 Task: Create a rule from the Recommended list, Task Added to this Project -> add SubTasks in the project AgileFrame with SubTasks Gather and Analyse Requirements , Design and Implement Solution , System Test and UAT , Release to Production / Go Live
Action: Mouse moved to (578, 348)
Screenshot: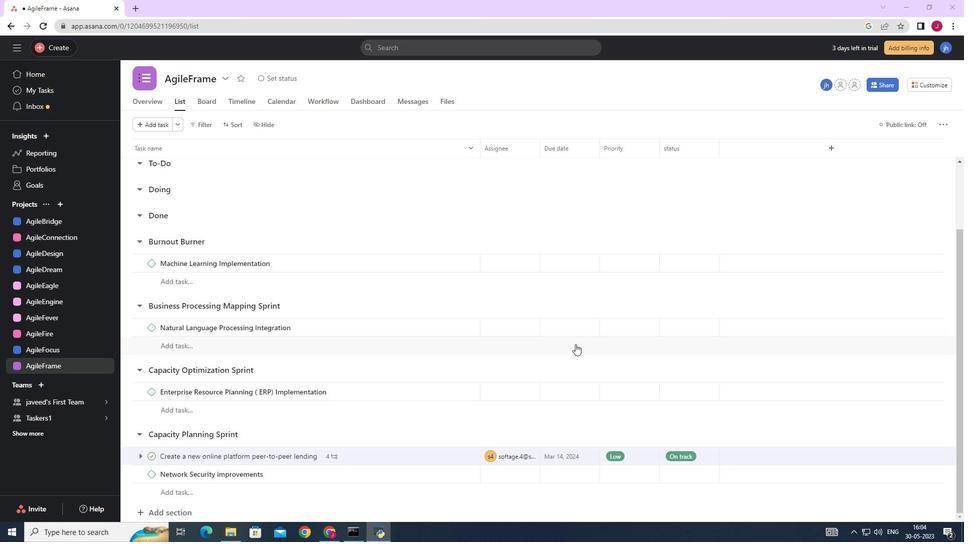 
Action: Mouse scrolled (578, 348) with delta (0, 0)
Screenshot: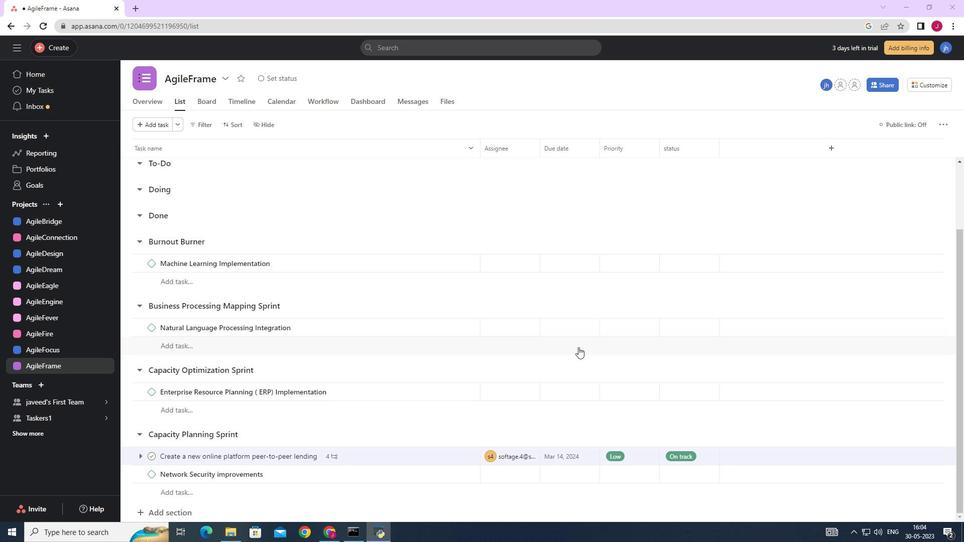 
Action: Mouse scrolled (578, 348) with delta (0, 0)
Screenshot: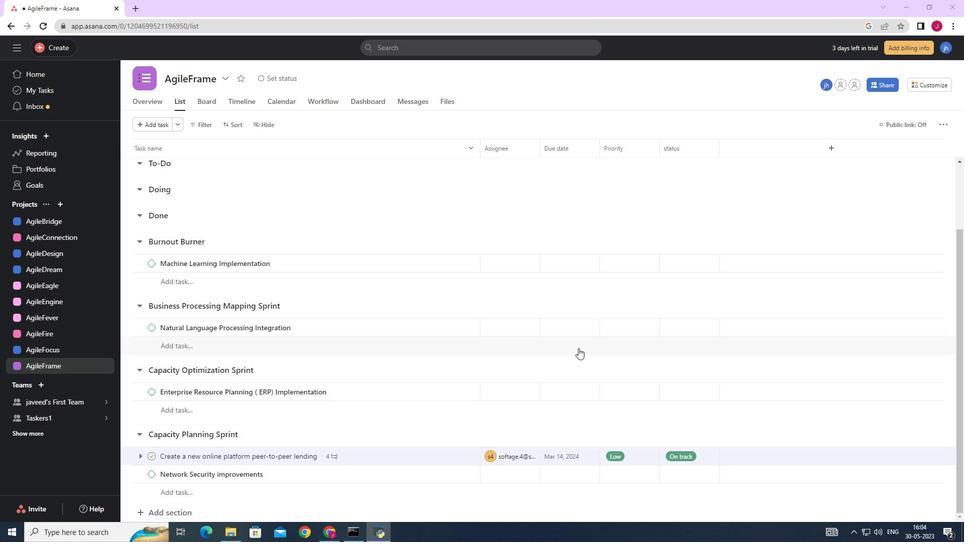 
Action: Mouse moved to (478, 333)
Screenshot: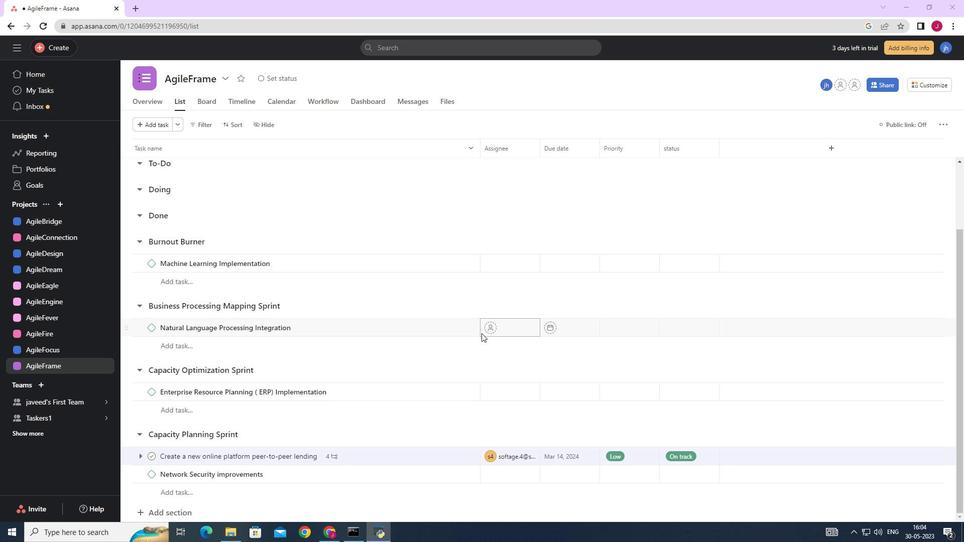 
Action: Mouse scrolled (478, 333) with delta (0, 0)
Screenshot: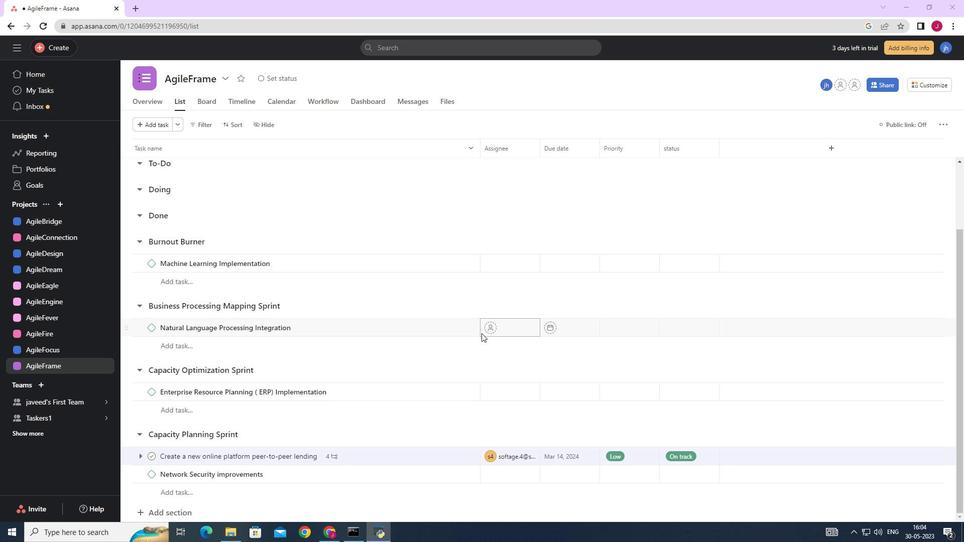 
Action: Mouse scrolled (478, 333) with delta (0, 0)
Screenshot: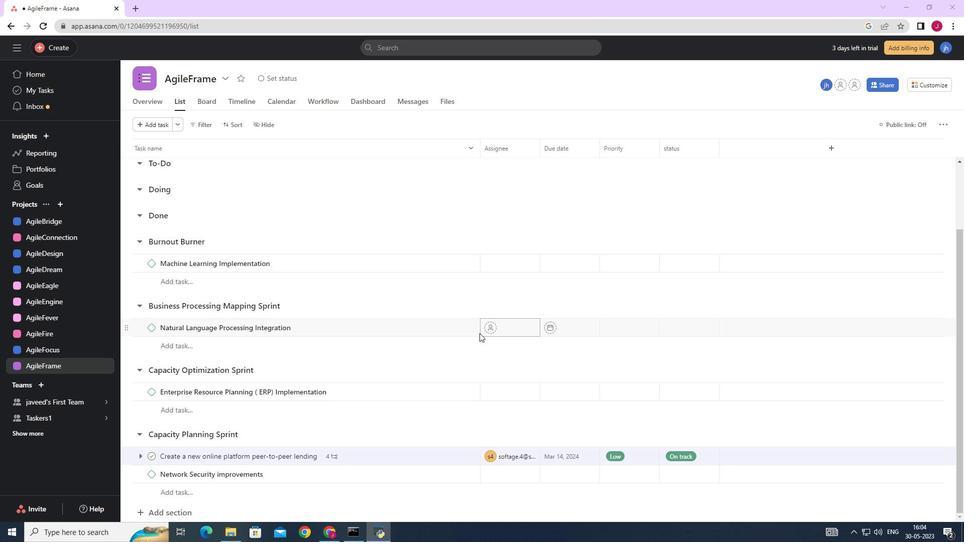 
Action: Mouse moved to (478, 333)
Screenshot: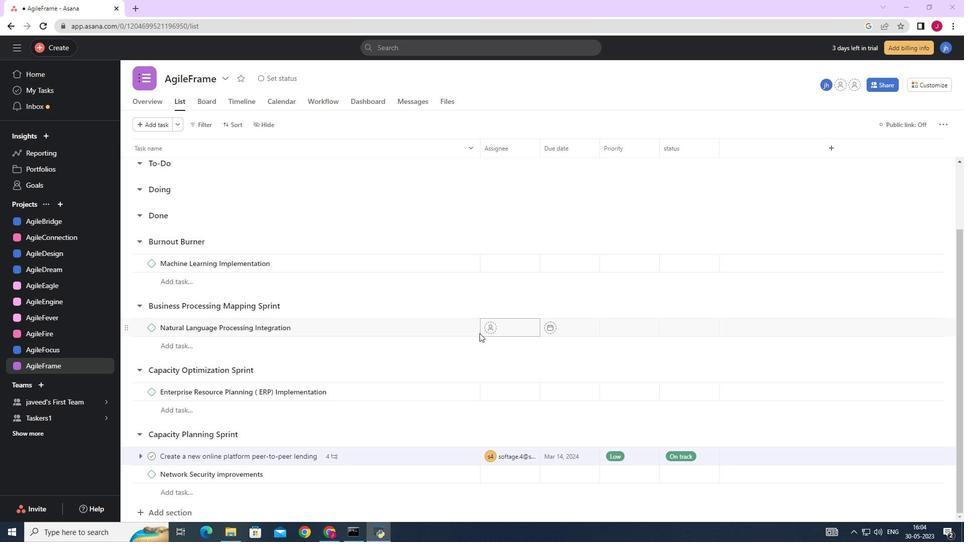 
Action: Mouse scrolled (478, 333) with delta (0, 0)
Screenshot: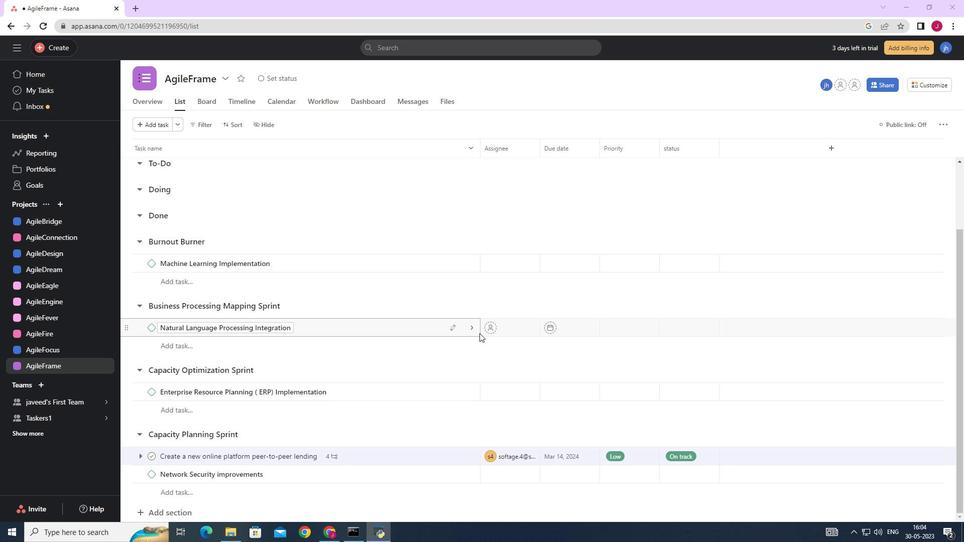 
Action: Mouse moved to (478, 334)
Screenshot: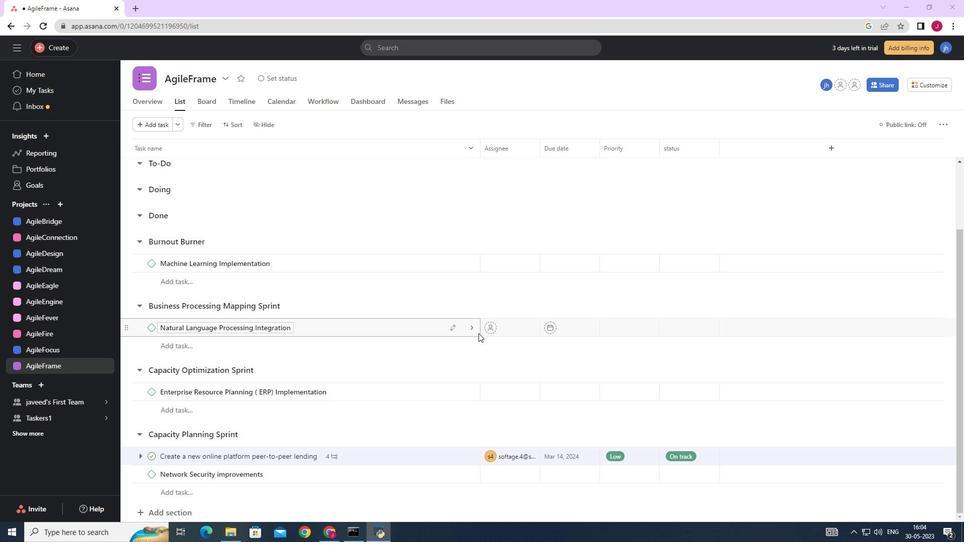
Action: Mouse scrolled (478, 334) with delta (0, 0)
Screenshot: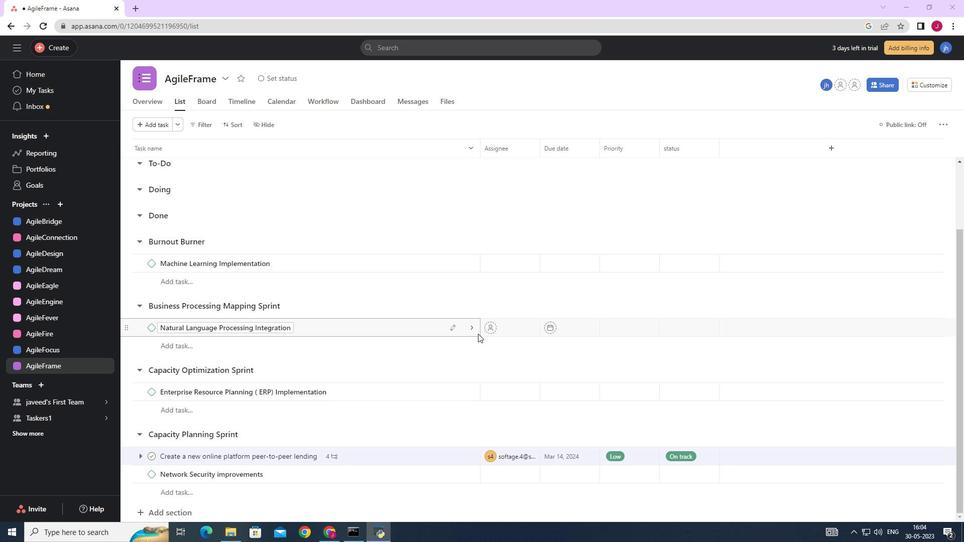 
Action: Mouse scrolled (478, 334) with delta (0, 0)
Screenshot: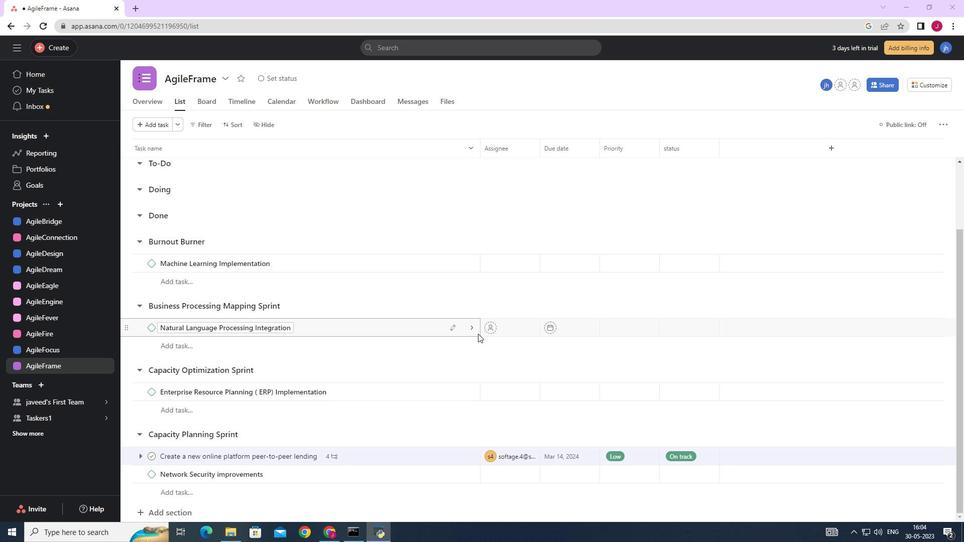 
Action: Mouse scrolled (478, 334) with delta (0, 0)
Screenshot: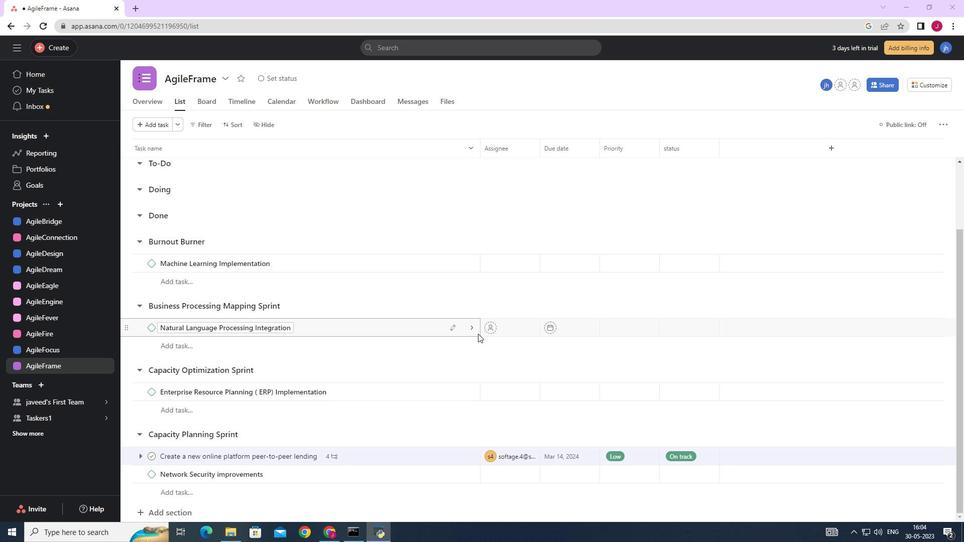 
Action: Mouse scrolled (478, 334) with delta (0, 0)
Screenshot: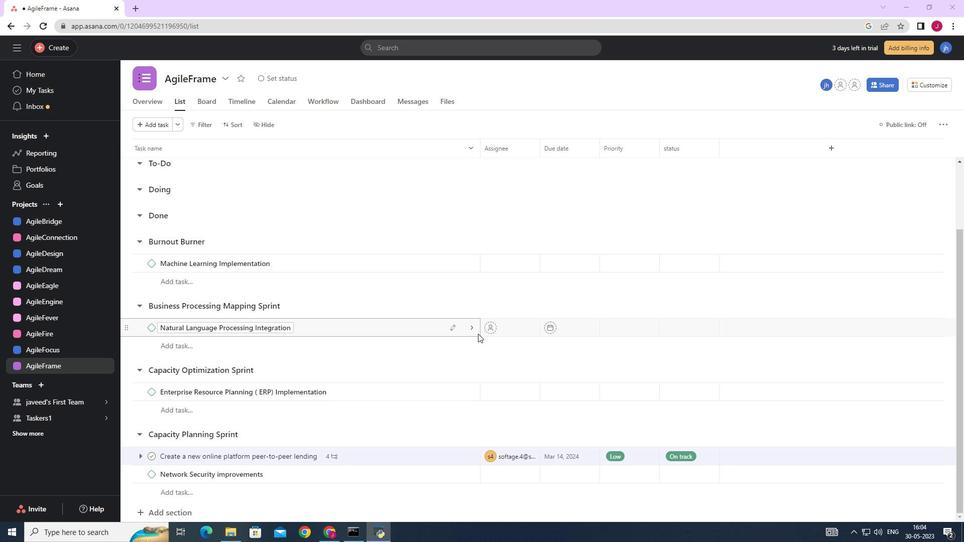 
Action: Mouse moved to (929, 88)
Screenshot: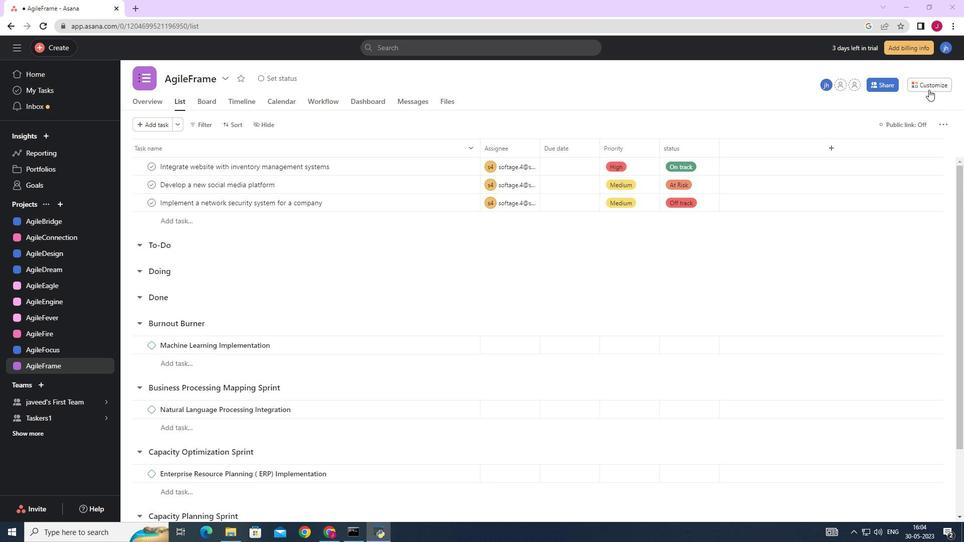 
Action: Mouse pressed left at (929, 88)
Screenshot: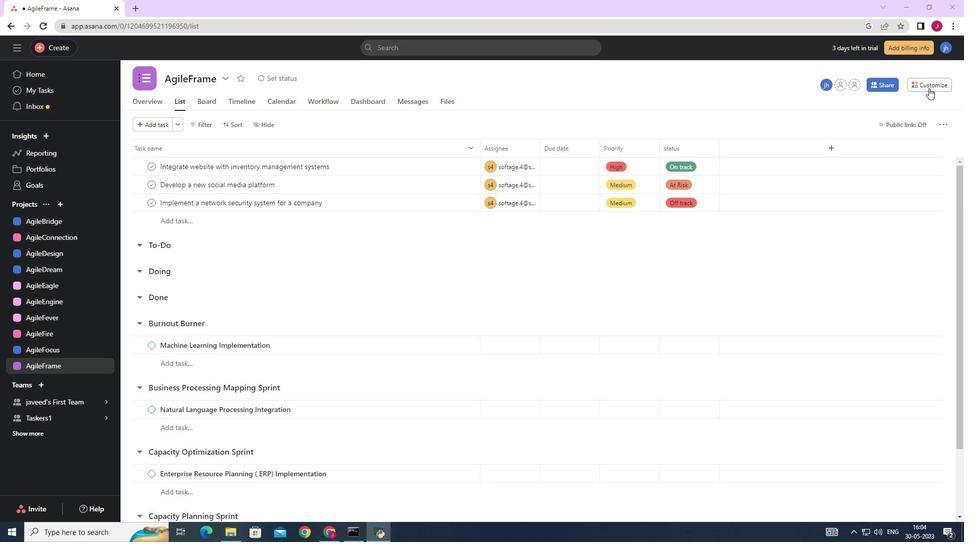 
Action: Mouse moved to (751, 216)
Screenshot: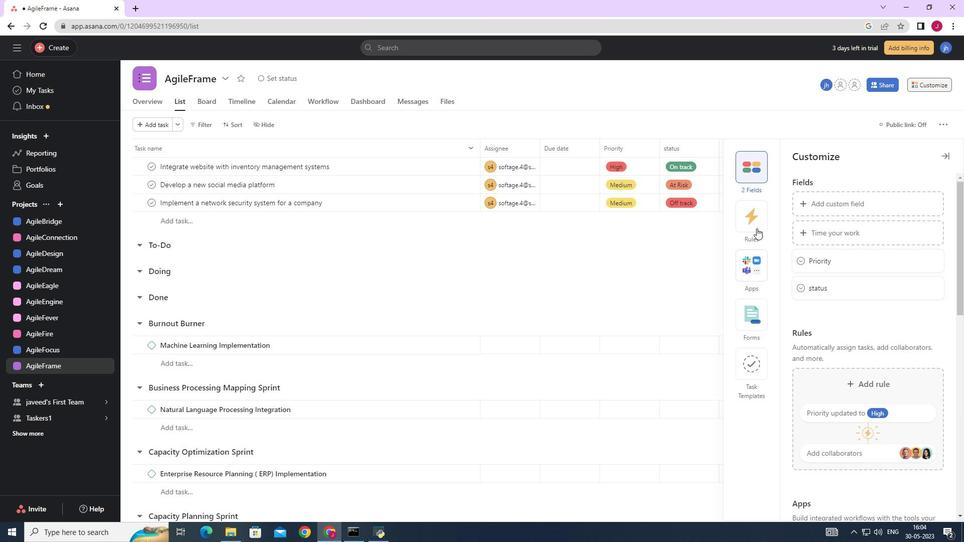 
Action: Mouse pressed left at (751, 216)
Screenshot: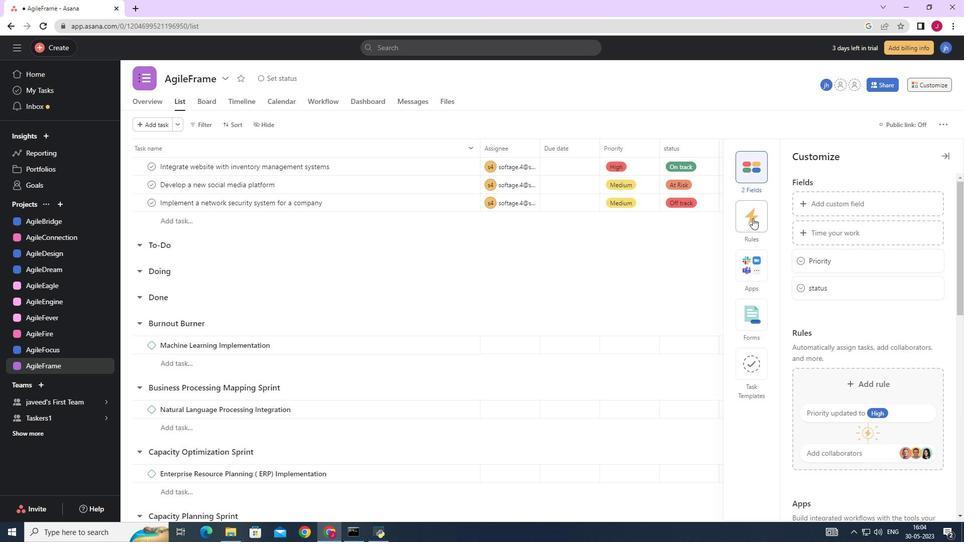 
Action: Mouse moved to (894, 229)
Screenshot: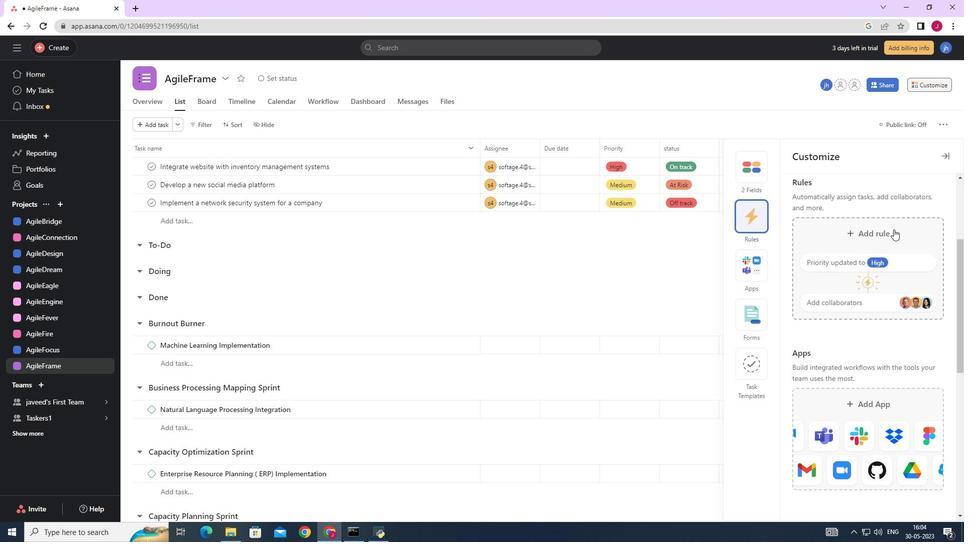 
Action: Mouse pressed left at (894, 229)
Screenshot: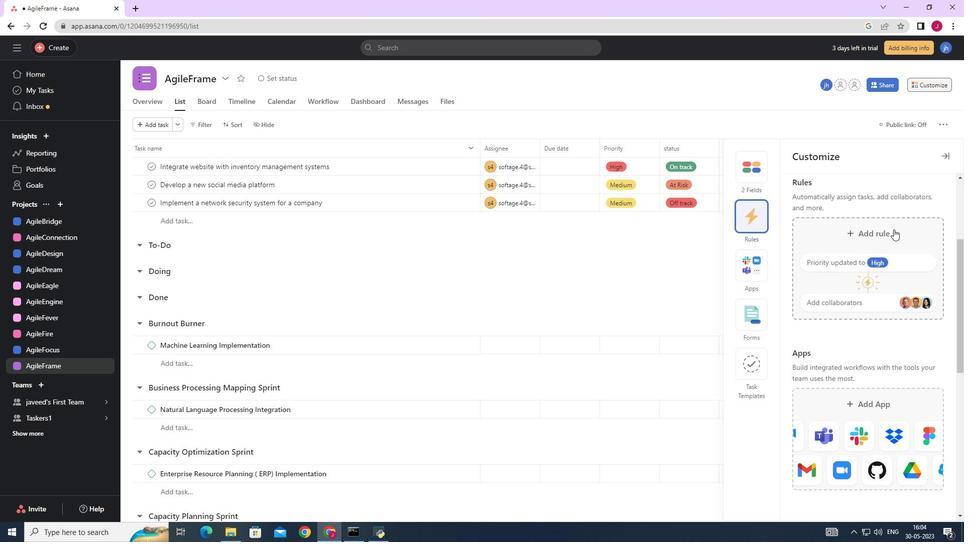 
Action: Mouse moved to (233, 116)
Screenshot: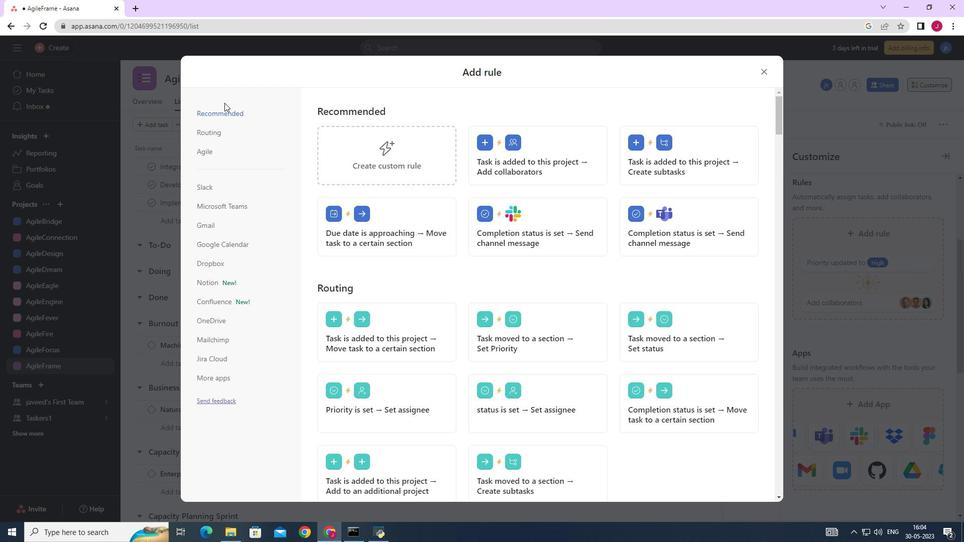 
Action: Mouse pressed left at (233, 116)
Screenshot: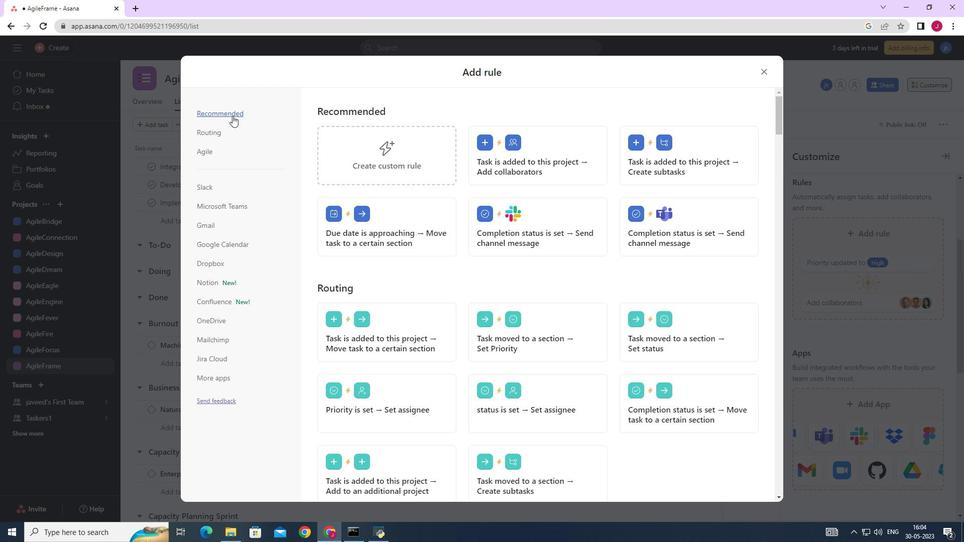 
Action: Mouse moved to (365, 144)
Screenshot: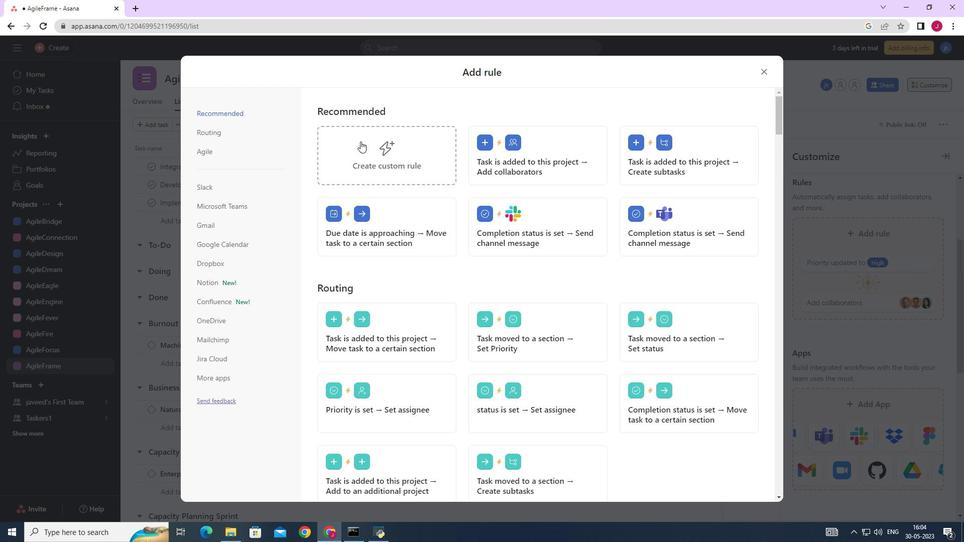 
Action: Mouse pressed left at (363, 144)
Screenshot: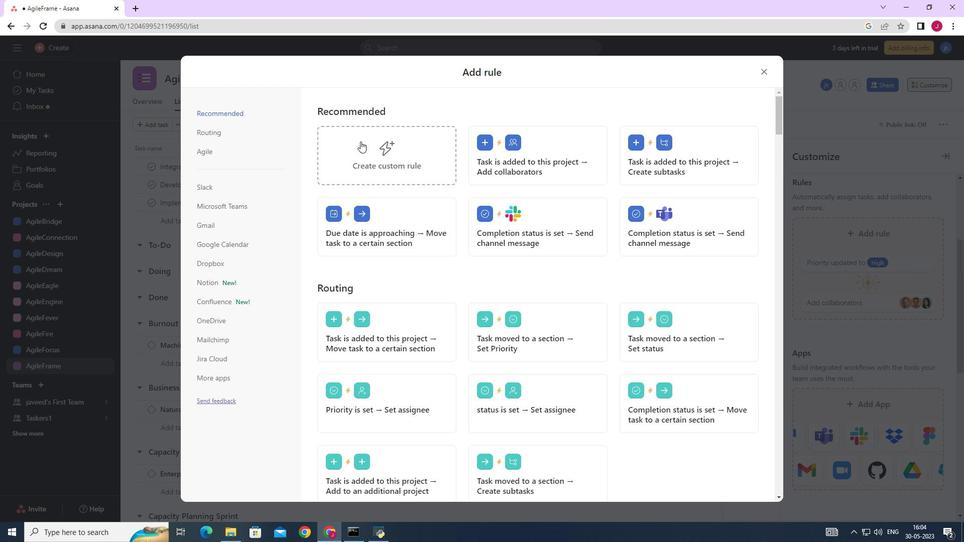 
Action: Mouse moved to (465, 272)
Screenshot: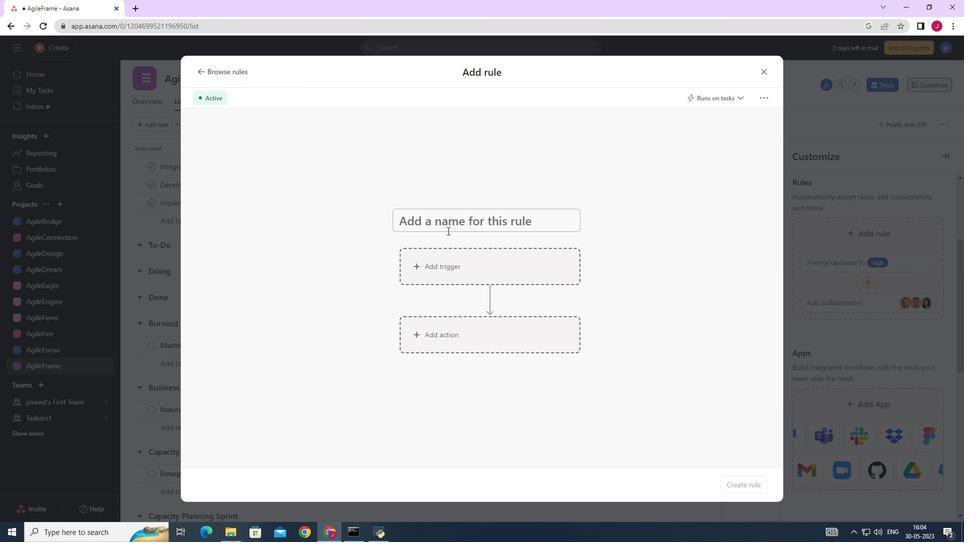 
Action: Mouse pressed left at (465, 272)
Screenshot: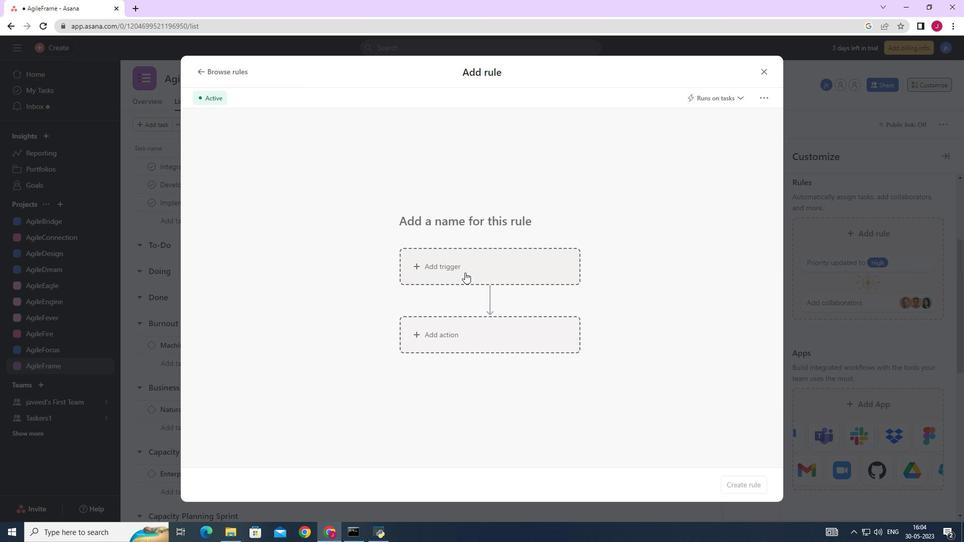 
Action: Mouse moved to (431, 335)
Screenshot: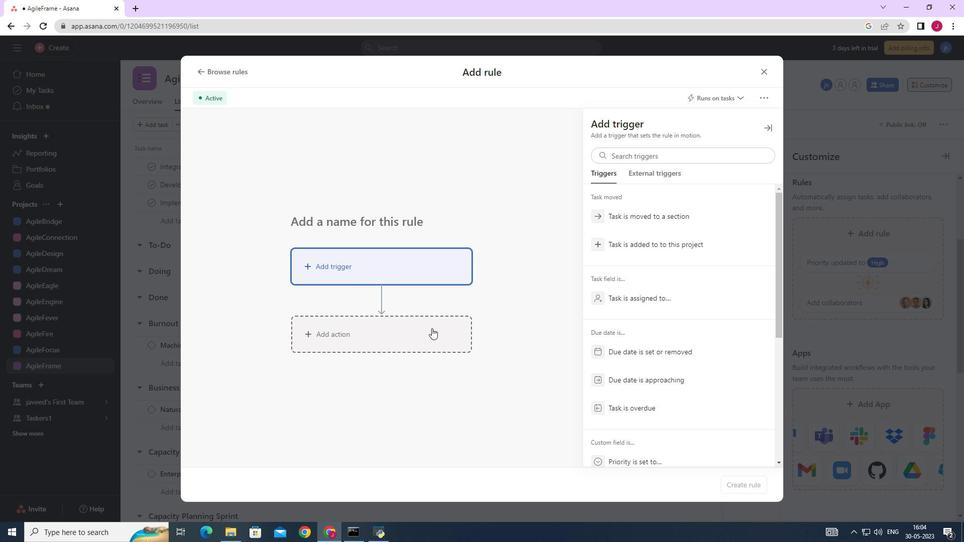 
Action: Mouse pressed left at (431, 335)
Screenshot: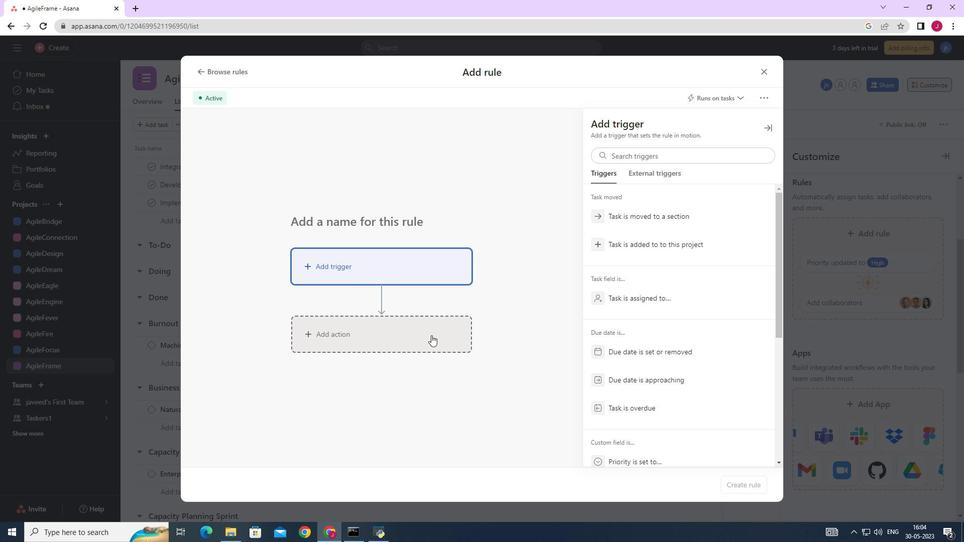 
Action: Mouse moved to (660, 291)
Screenshot: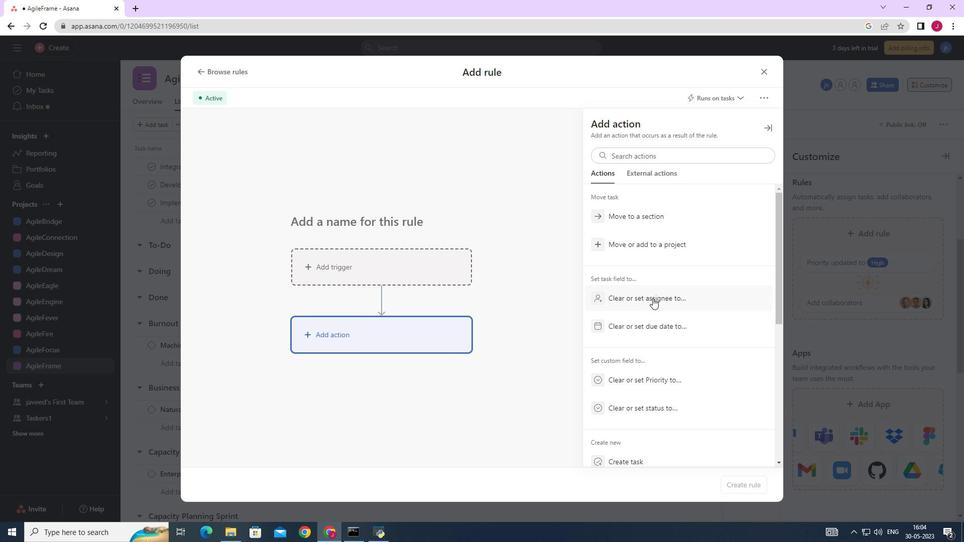 
Action: Mouse scrolled (660, 290) with delta (0, 0)
Screenshot: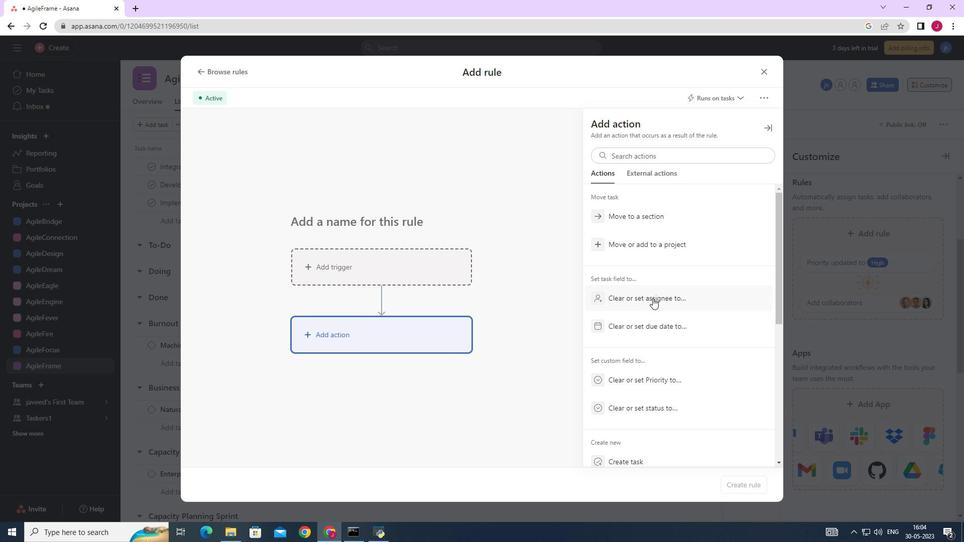 
Action: Mouse scrolled (660, 290) with delta (0, 0)
Screenshot: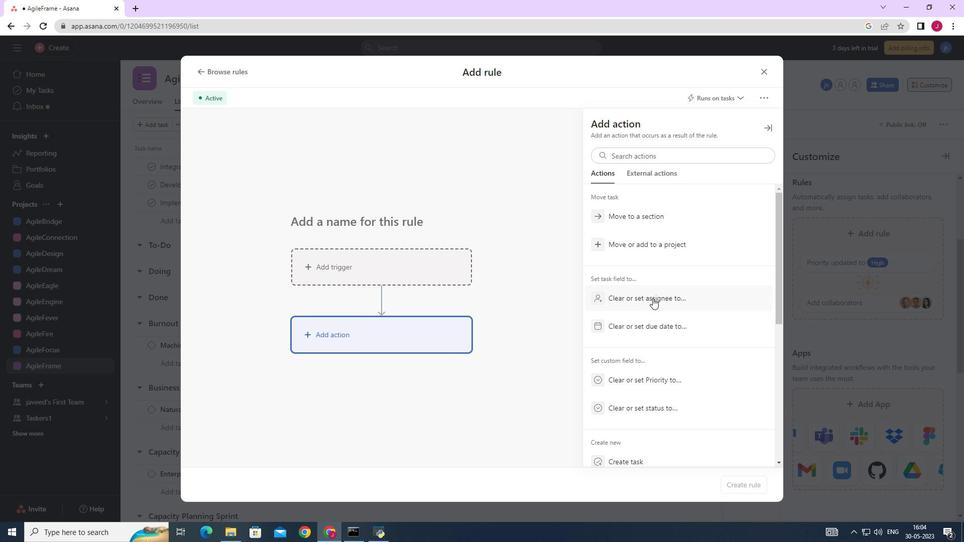 
Action: Mouse scrolled (660, 290) with delta (0, 0)
Screenshot: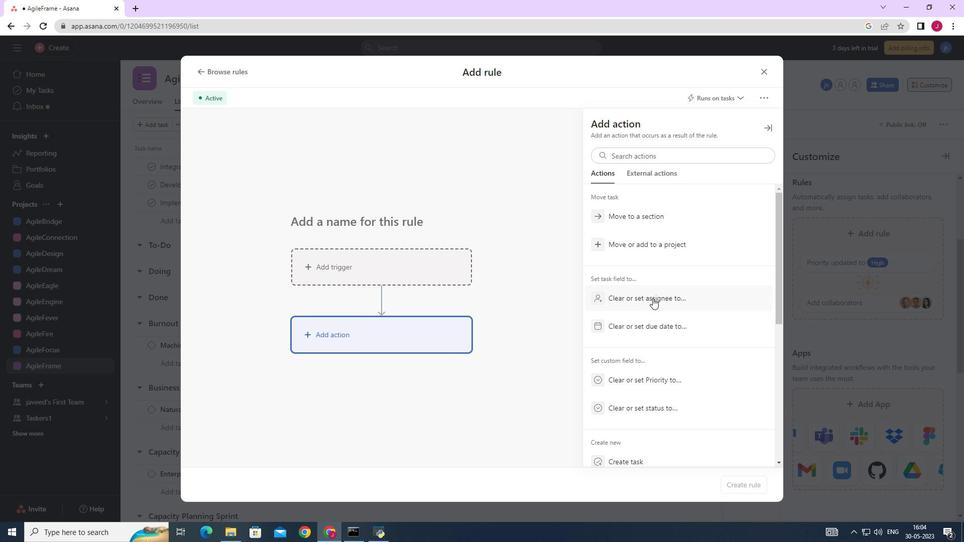 
Action: Mouse moved to (648, 343)
Screenshot: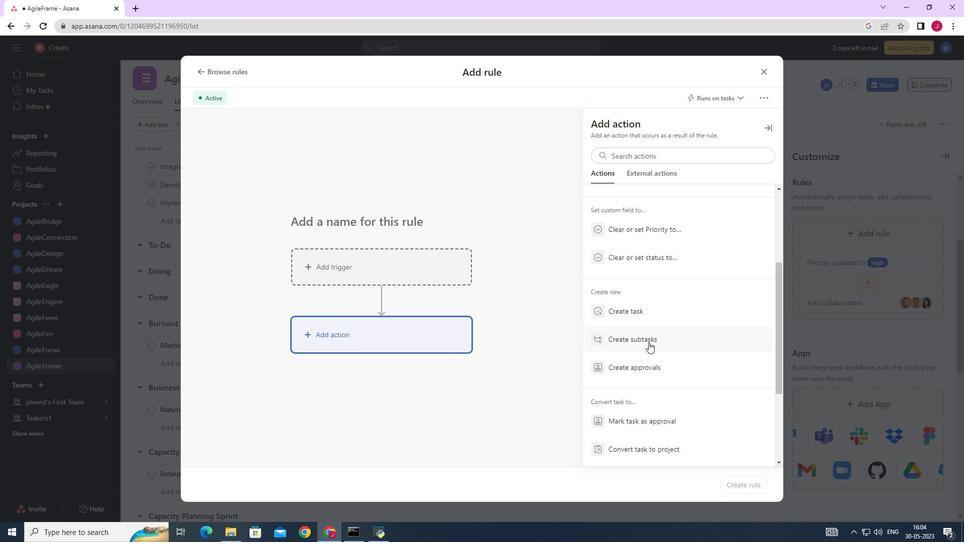 
Action: Mouse pressed left at (648, 343)
Screenshot: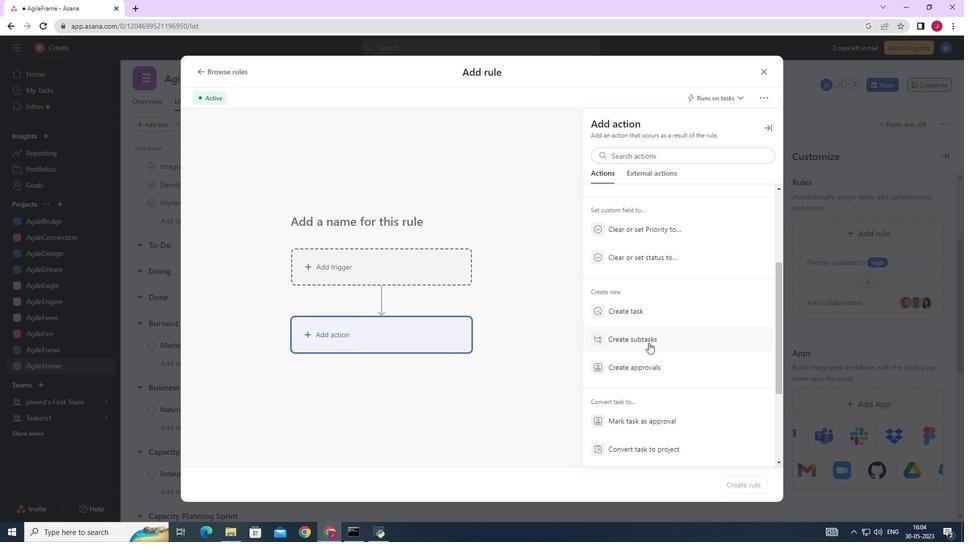
Action: Mouse moved to (643, 163)
Screenshot: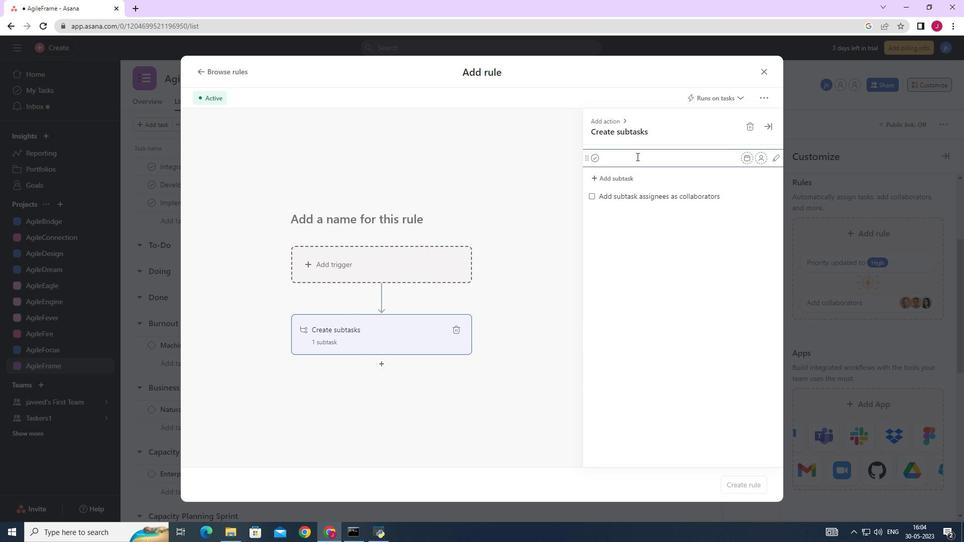 
Action: Key pressed <Key.caps_lock>G<Key.caps_lock>ather<Key.space>and<Key.space><Key.caps_lock>A<Key.caps_lock>nalyse<Key.space><Key.caps_lock>R<Key.caps_lock>equirements<Key.enter><Key.caps_lock>D<Key.caps_lock>esign<Key.space>and<Key.space><Key.caps_lock>I<Key.caps_lock>mplement<Key.space><Key.caps_lock>S<Key.caps_lock>oultion<Key.space><Key.backspace><Key.backspace><Key.backspace><Key.backspace><Key.backspace><Key.backspace><Key.backspace>lution<Key.space><Key.enter><Key.caps_lock>D<Key.caps_lock>esign<Key.space>an<Key.space><Key.caps_lock>I<Key.caps_lock>mplementation<Key.space><Key.caps_lock><Key.backspace><Key.backspace><Key.backspace><Key.backspace><Key.backspace><Key.backspace><Key.backspace><Key.backspace><Key.backspace><Key.backspace><Key.backspace><Key.backspace><Key.backspace><Key.backspace><Key.backspace><Key.backspace><Key.backspace><Key.backspace><Key.backspace><Key.backspace><Key.backspace><Key.backspace><Key.backspace><Key.backspace><Key.backspace><Key.caps_lock>s<Key.caps_lock>YSTEM<Key.space><Key.caps_lock>t<Key.backspace><Key.backspace><Key.backspace><Key.backspace><Key.backspace><Key.backspace><Key.backspace><Key.backspace><Key.backspace><Key.caps_lock>S<Key.caps_lock>ystem<Key.space><Key.caps_lock>T<Key.caps_lock>est<Key.space>and<Key.space><Key.caps_lock>UAT<Key.enter><Key.caps_lock>r<Key.caps_lock>ELEASE<Key.space><Key.backspace><Key.backspace><Key.backspace><Key.backspace><Key.backspace><Key.backspace><Key.backspace><Key.backspace><Key.backspace><Key.backspace><Key.backspace><Key.backspace><Key.backspace><Key.backspace>R<Key.caps_lock>elease<Key.space>to<Key.space>production<Key.space>/<Key.space><Key.caps_lock>G<Key.caps_lock>o<Key.space><Key.caps_lock>L<Key.caps_lock>ive<Key.enter>
Screenshot: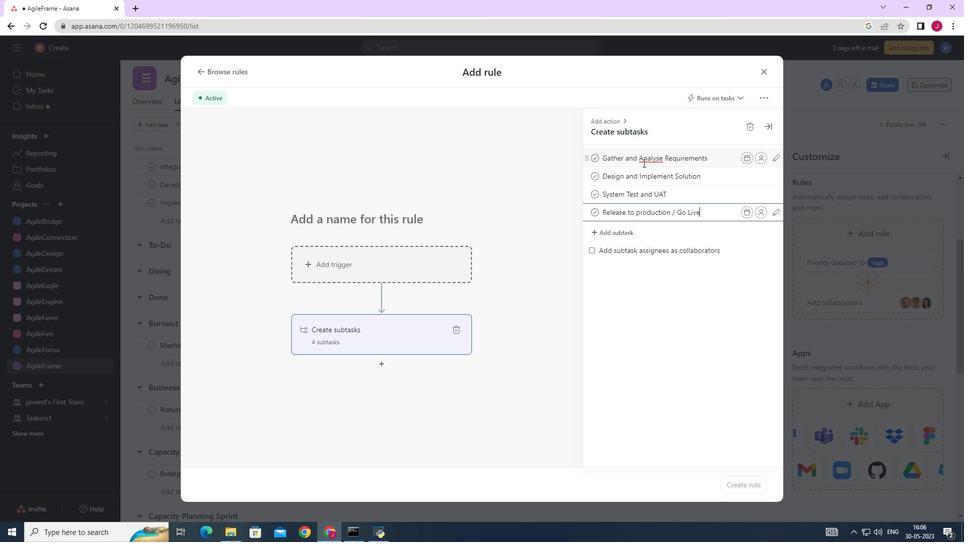 
Action: Mouse moved to (769, 123)
Screenshot: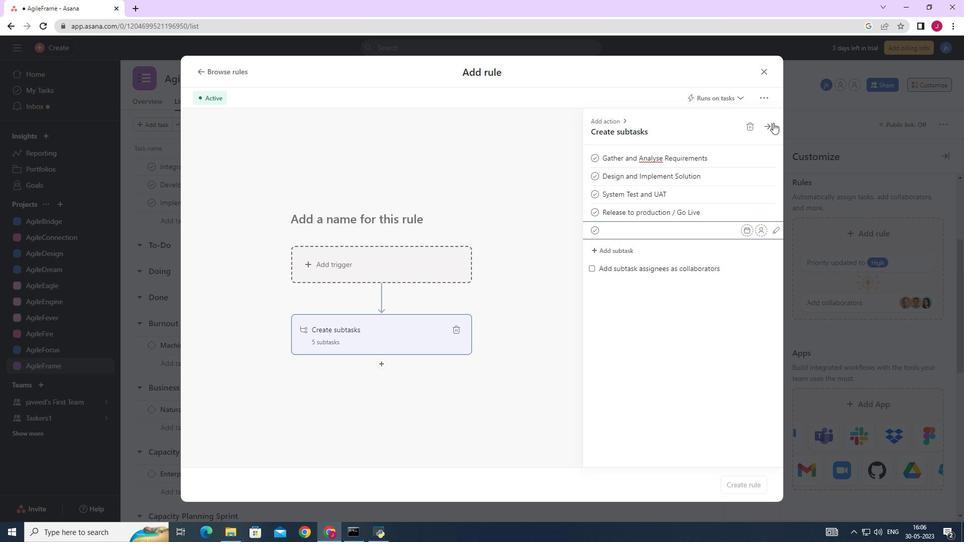 
Action: Mouse pressed left at (769, 123)
Screenshot: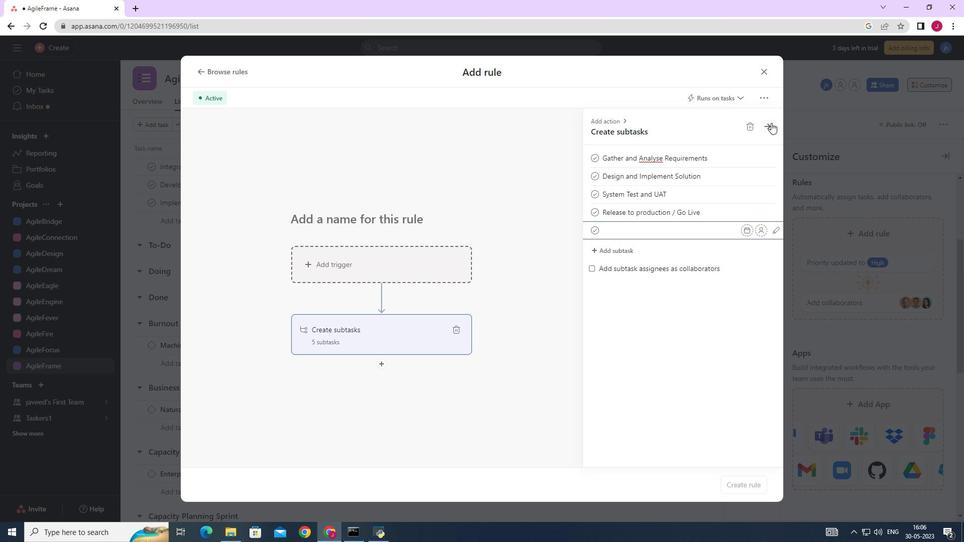 
Action: Mouse moved to (767, 72)
Screenshot: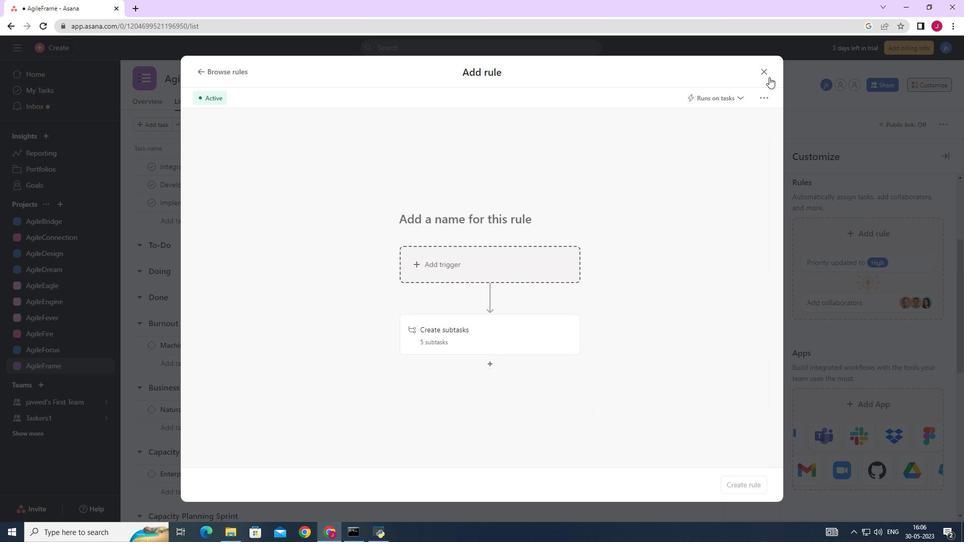 
Action: Mouse pressed left at (767, 72)
Screenshot: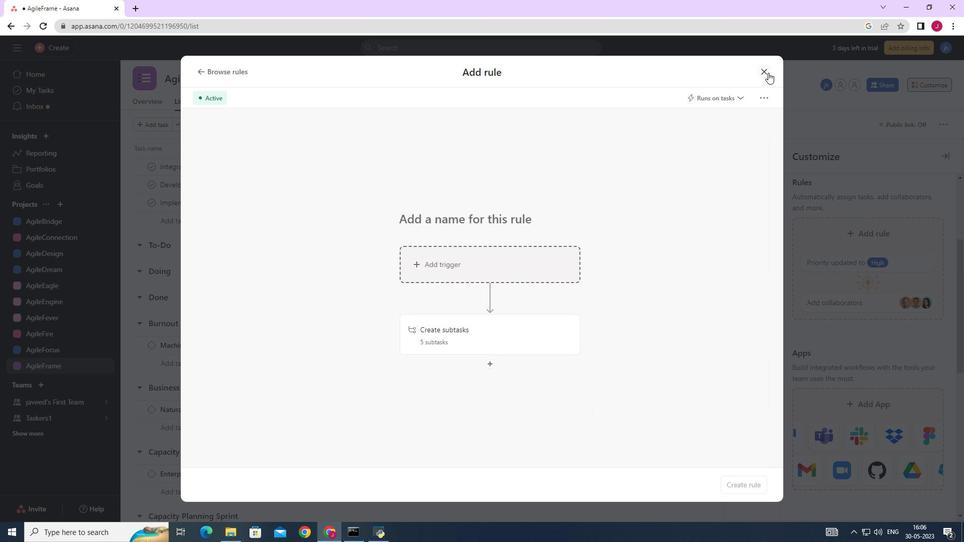 
Action: Mouse moved to (767, 72)
Screenshot: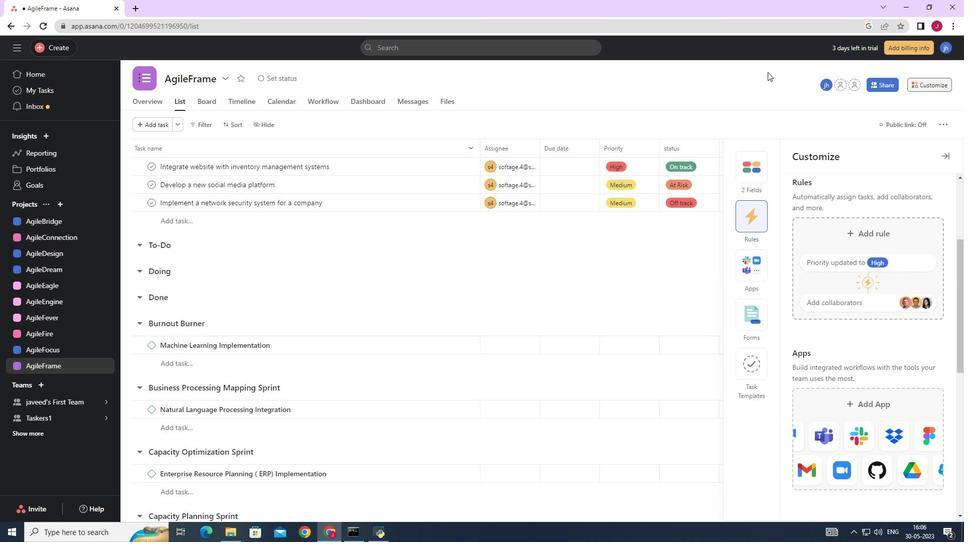 
